 Task: Look for products in the category "IPA" from New Belgium only.
Action: Mouse moved to (860, 345)
Screenshot: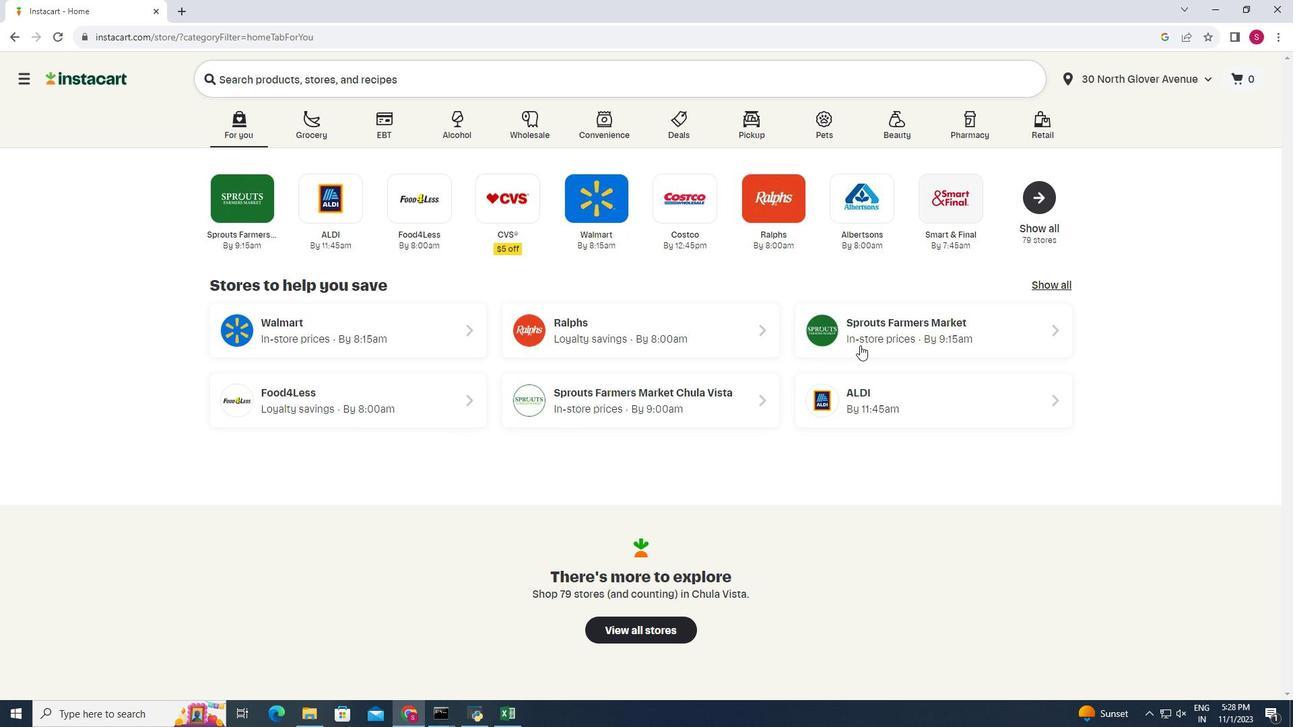 
Action: Mouse pressed left at (860, 345)
Screenshot: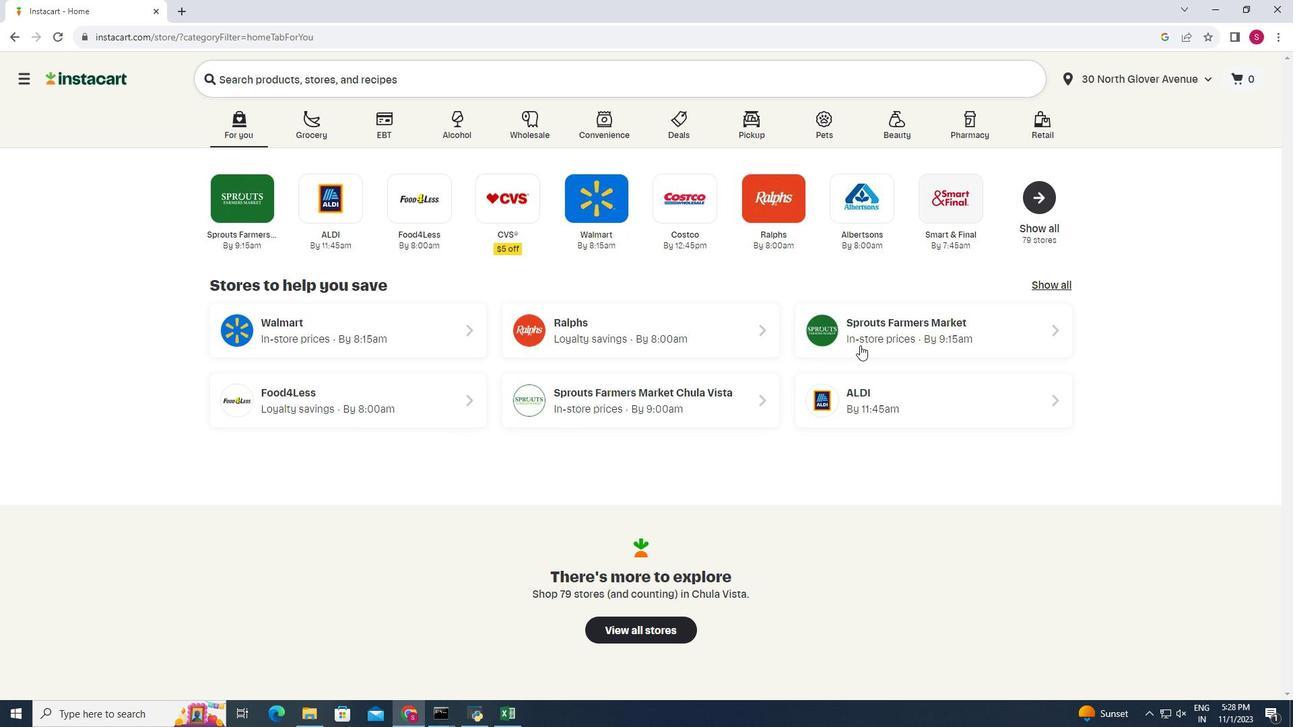 
Action: Mouse moved to (113, 686)
Screenshot: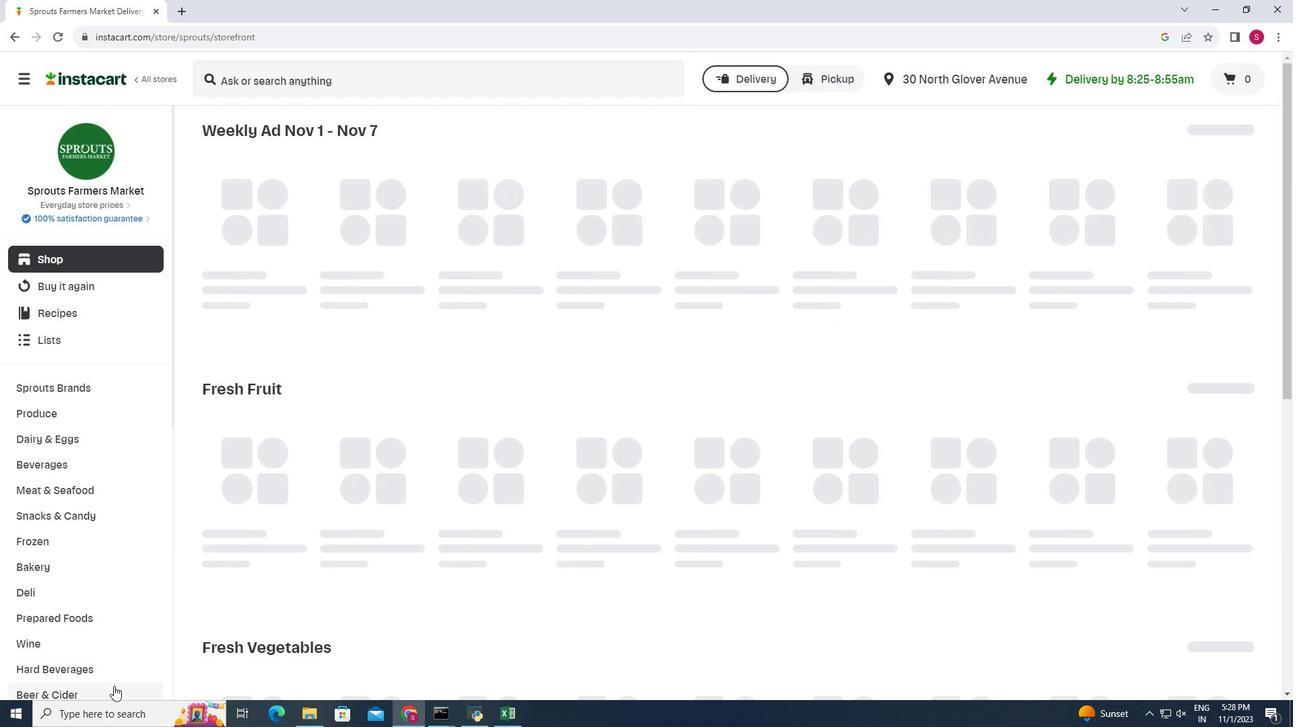 
Action: Mouse pressed left at (113, 686)
Screenshot: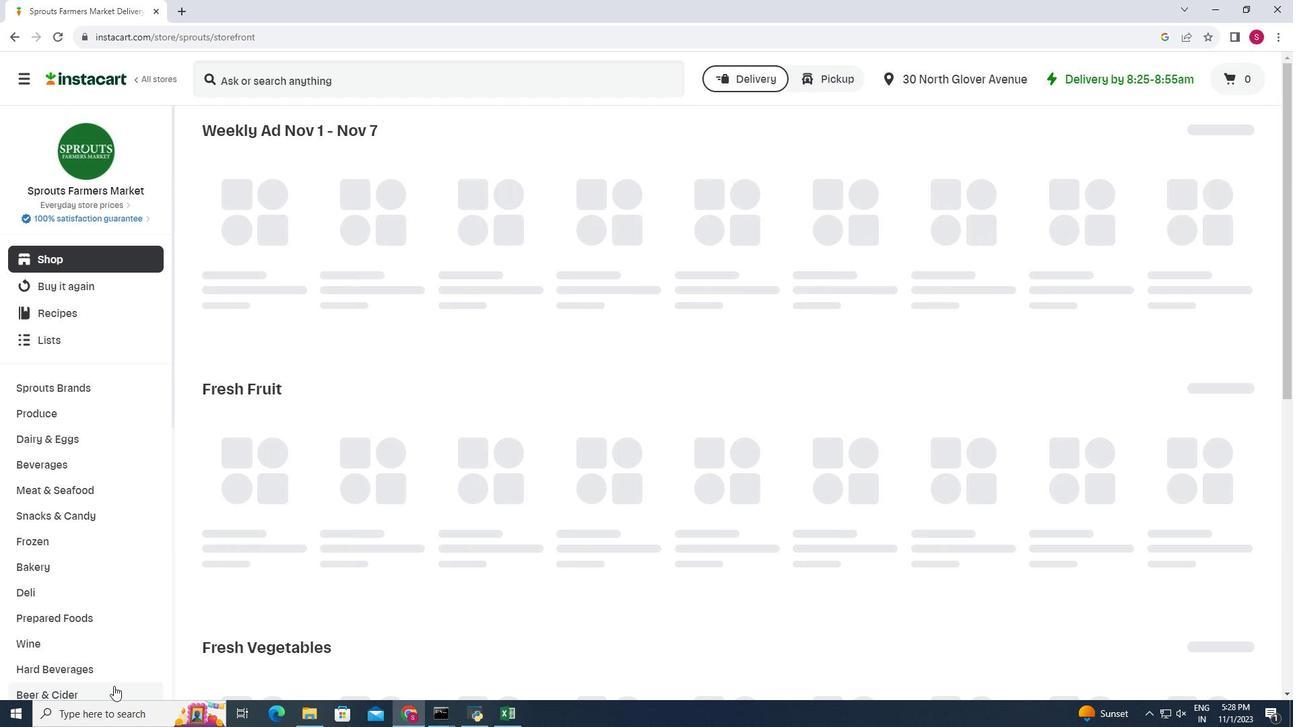 
Action: Mouse moved to (303, 166)
Screenshot: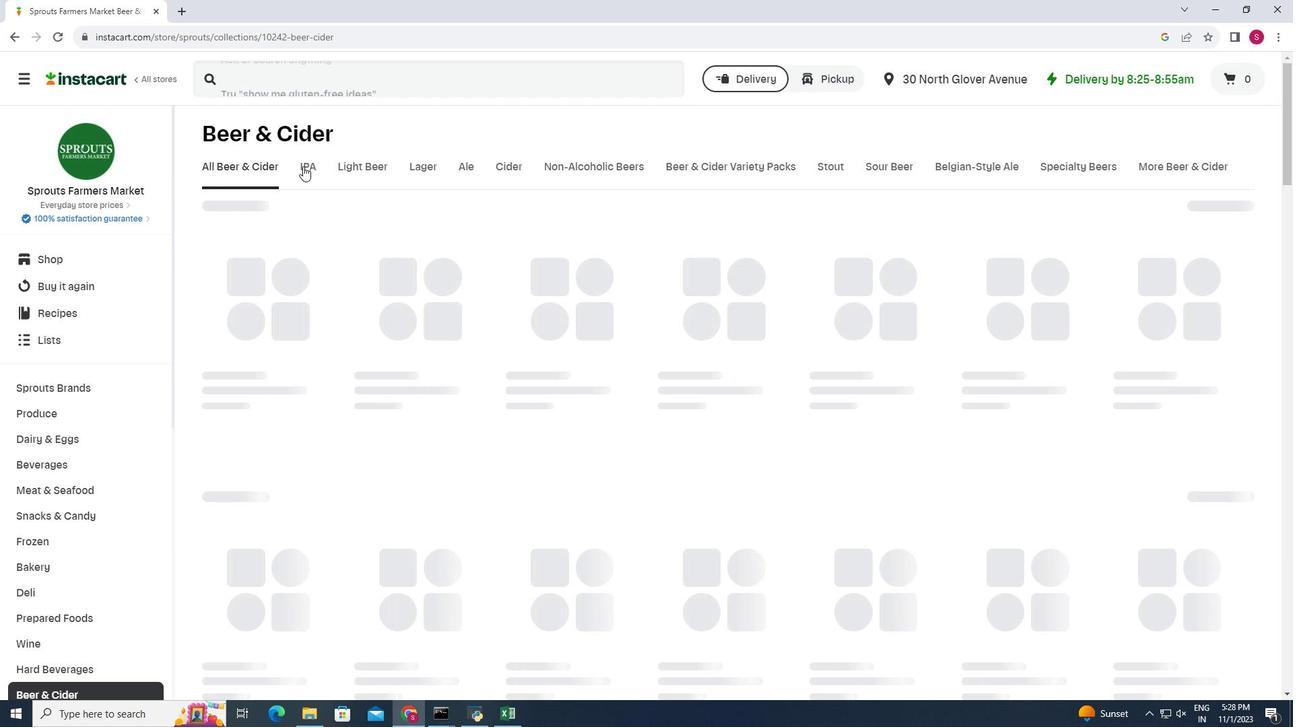 
Action: Mouse pressed left at (303, 166)
Screenshot: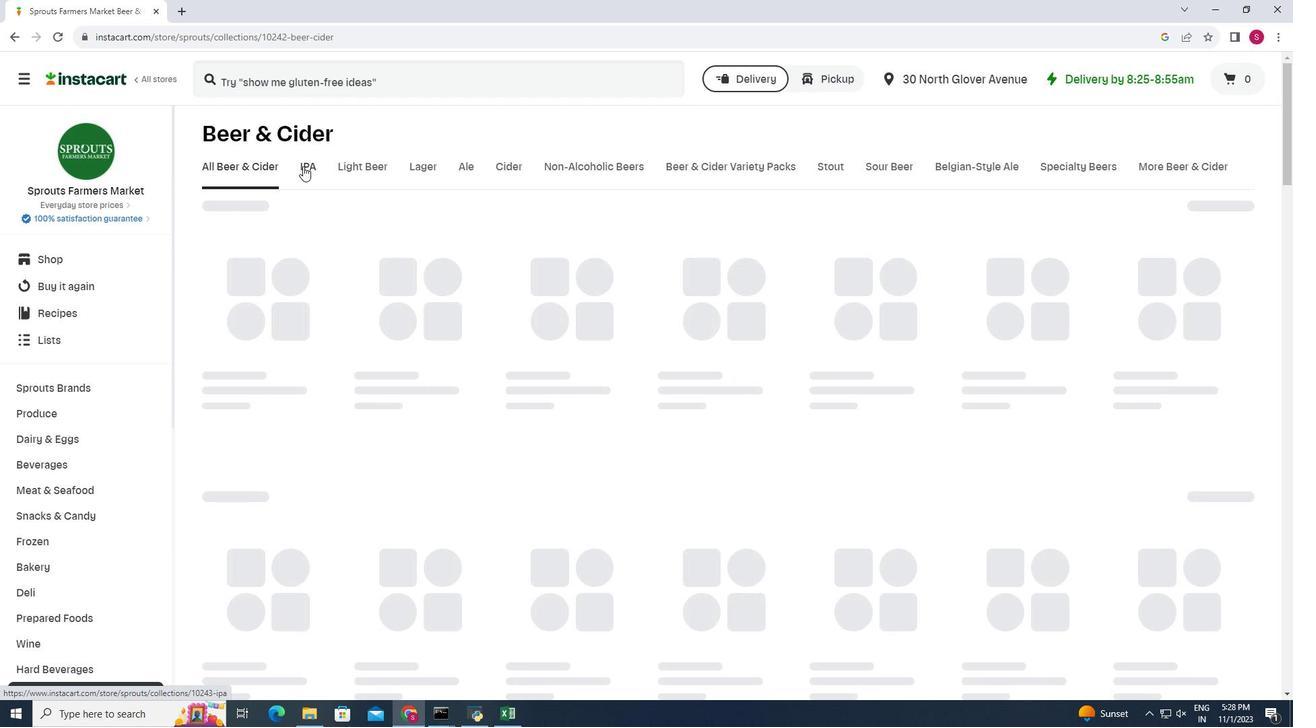 
Action: Mouse moved to (410, 213)
Screenshot: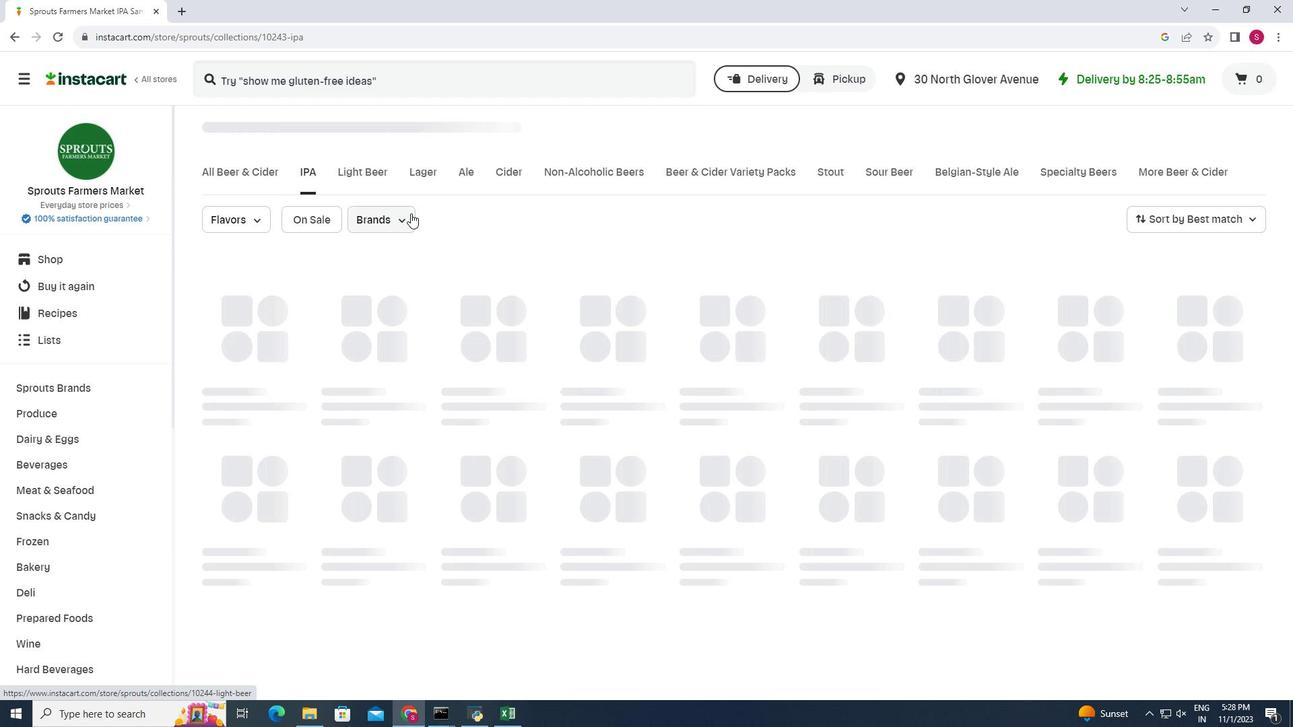 
Action: Mouse pressed left at (410, 213)
Screenshot: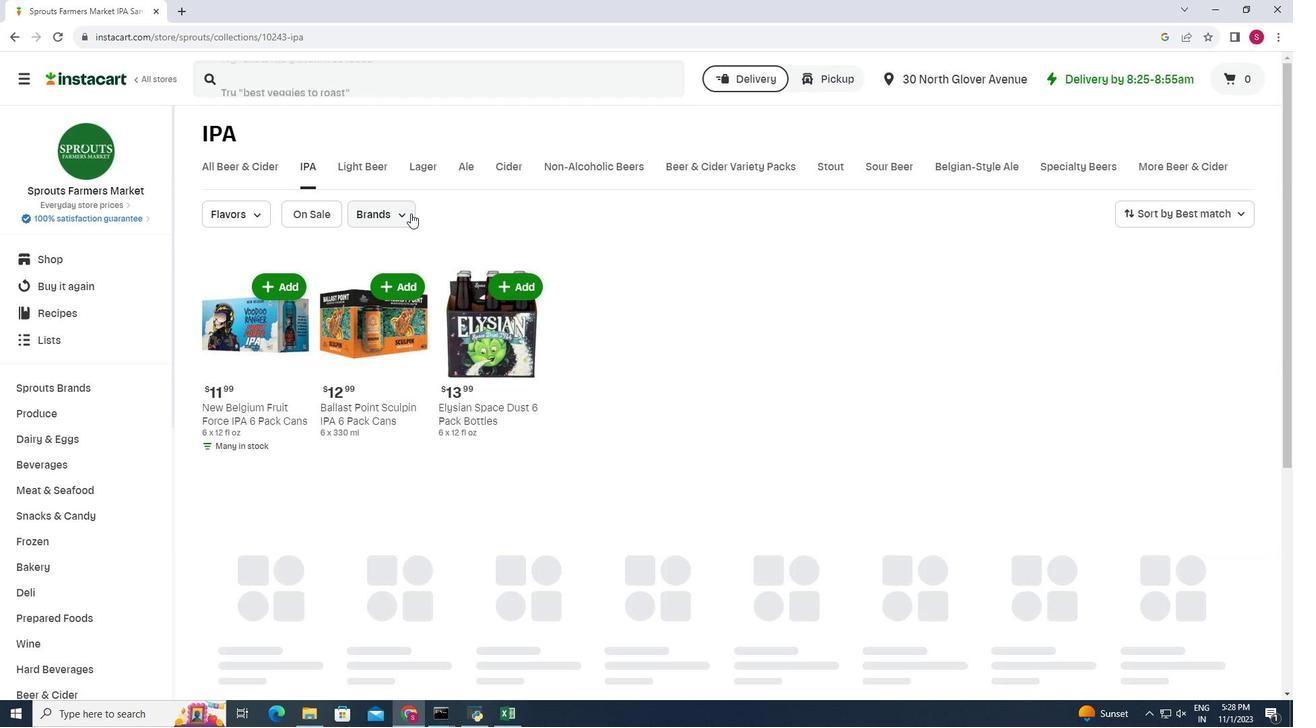 
Action: Mouse moved to (393, 216)
Screenshot: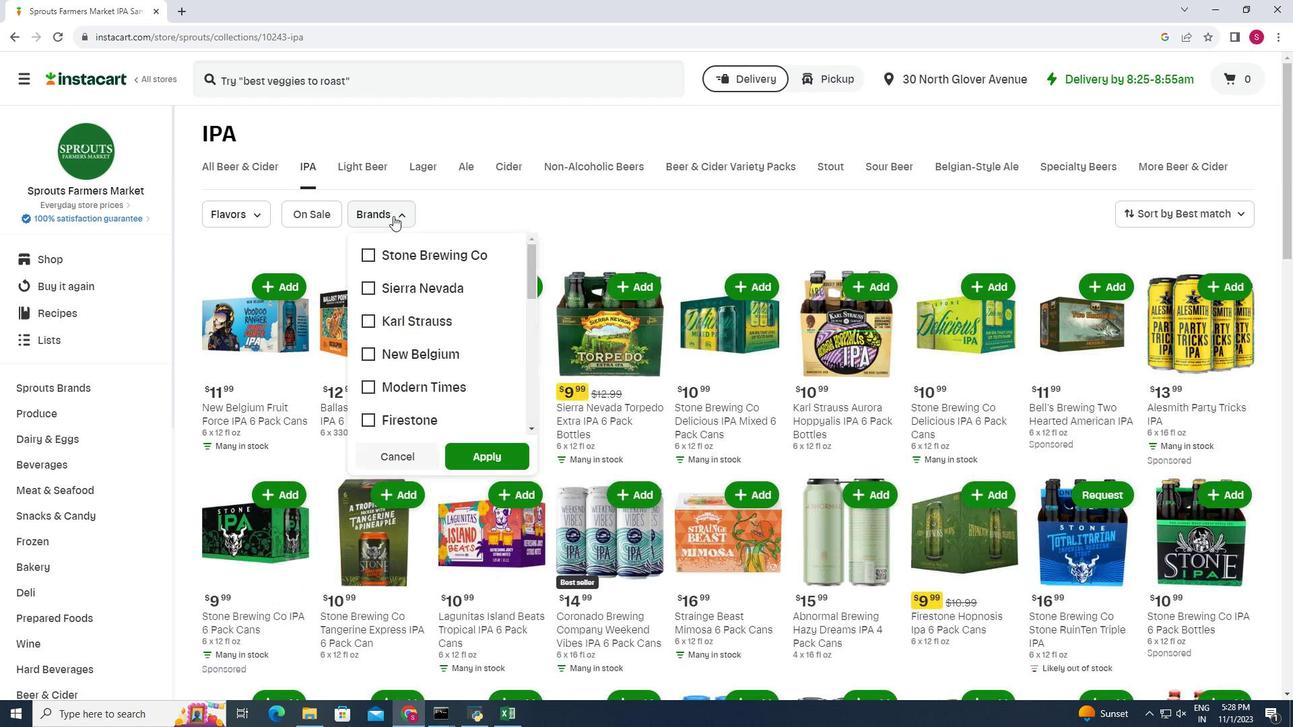 
Action: Mouse pressed left at (393, 216)
Screenshot: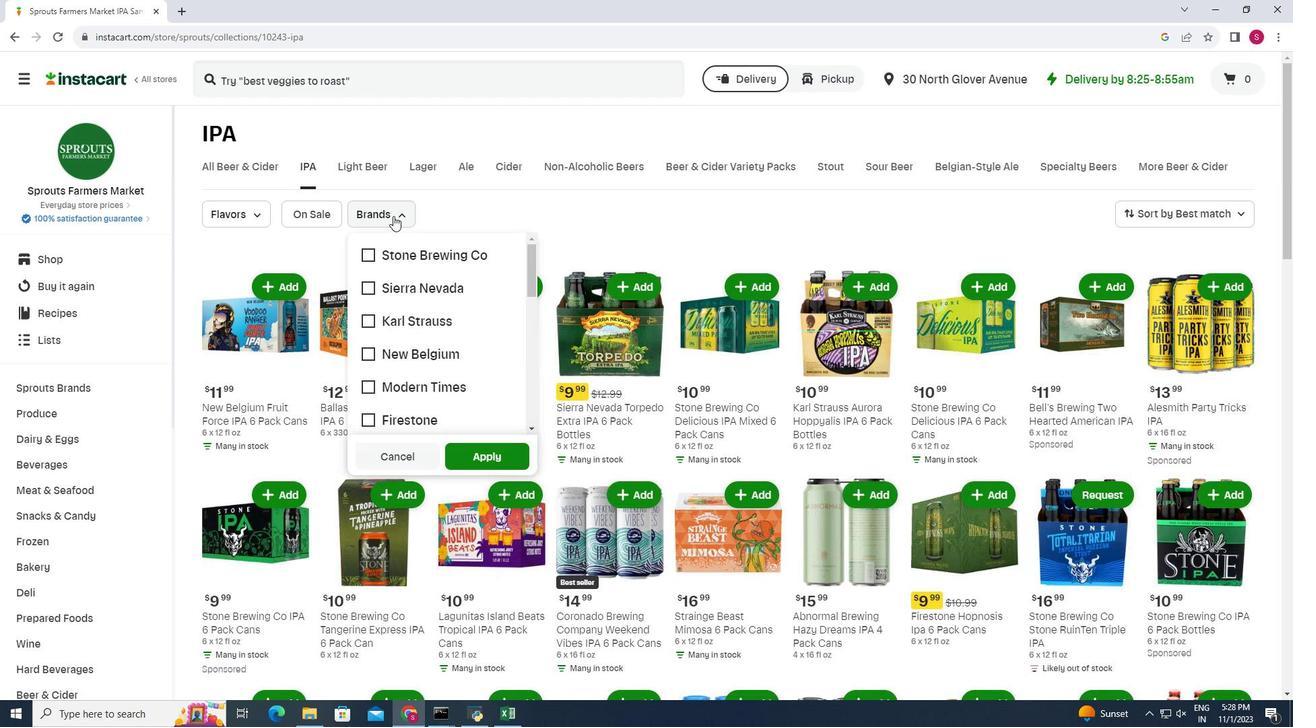 
Action: Mouse pressed left at (393, 216)
Screenshot: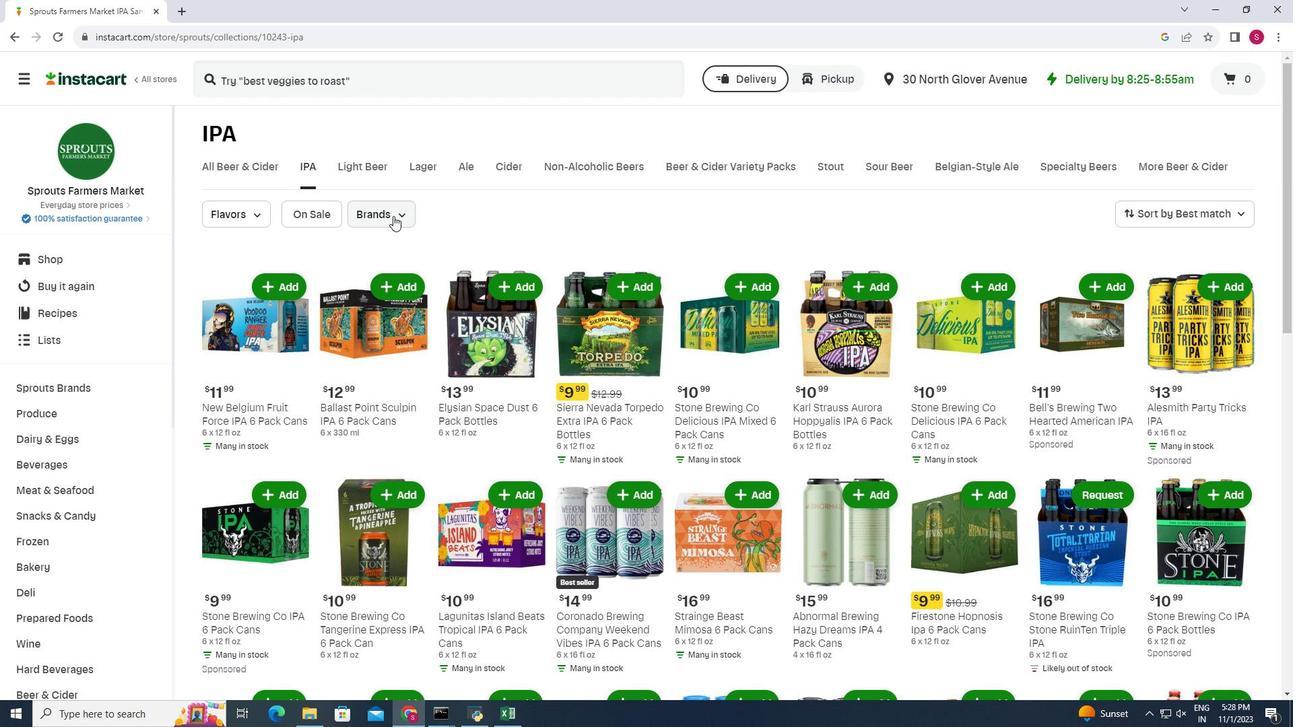 
Action: Mouse moved to (417, 348)
Screenshot: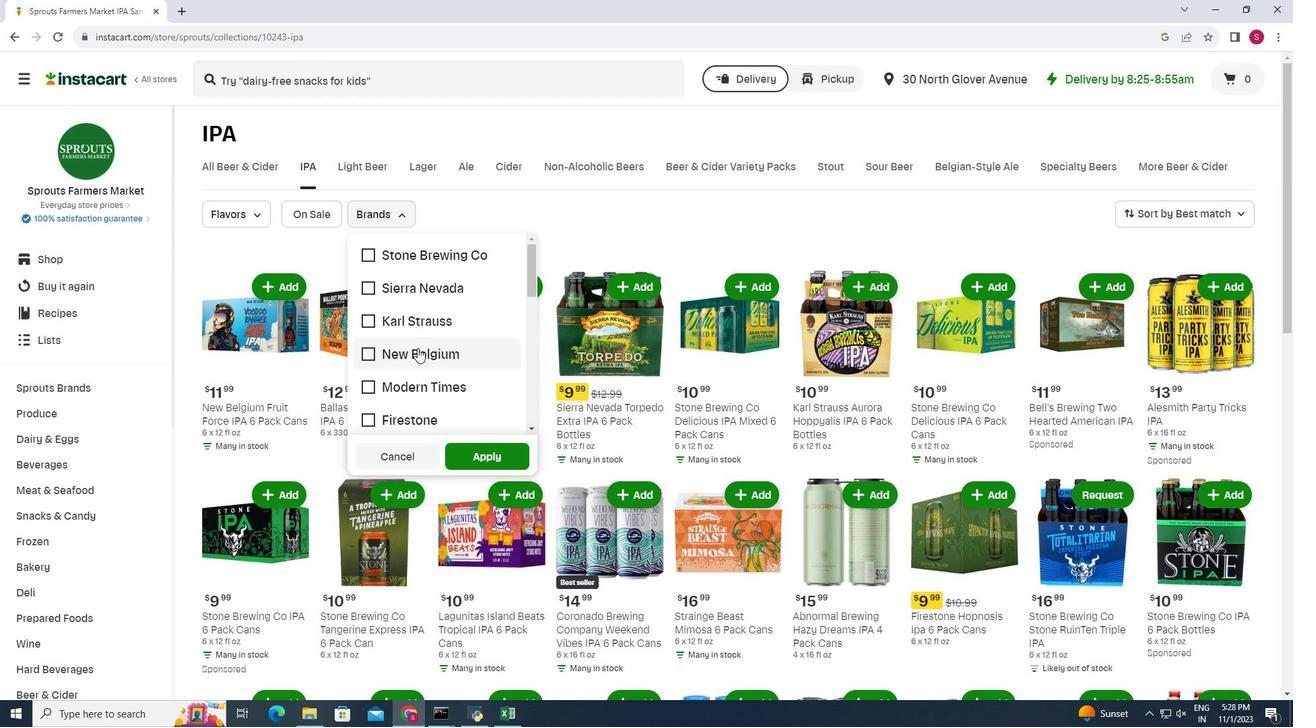 
Action: Mouse pressed left at (417, 348)
Screenshot: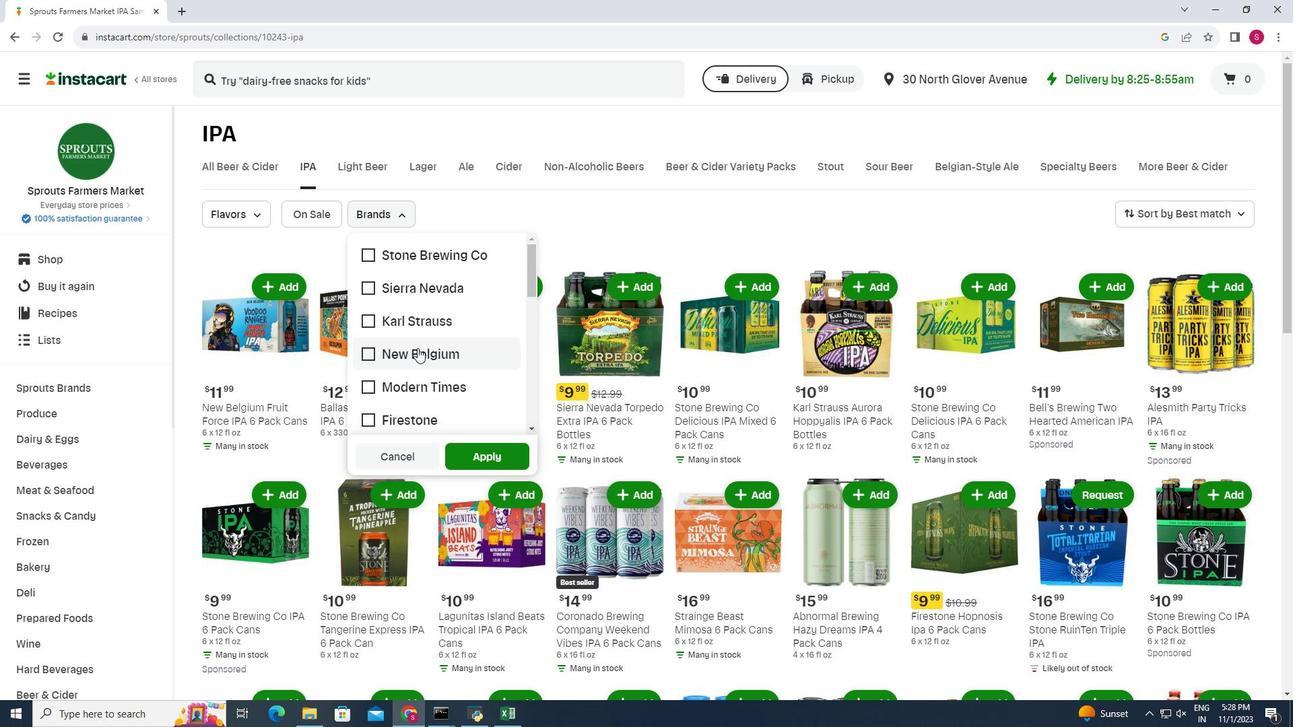 
Action: Mouse moved to (480, 460)
Screenshot: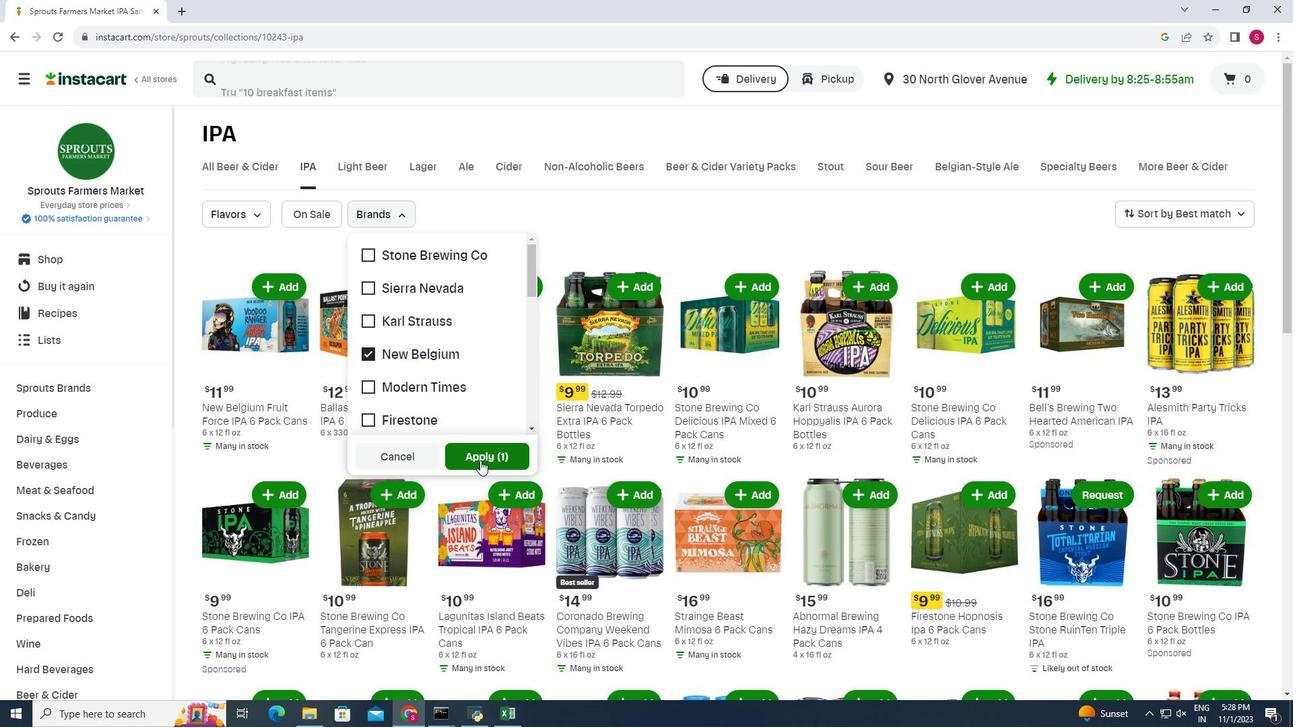 
Action: Mouse pressed left at (480, 460)
Screenshot: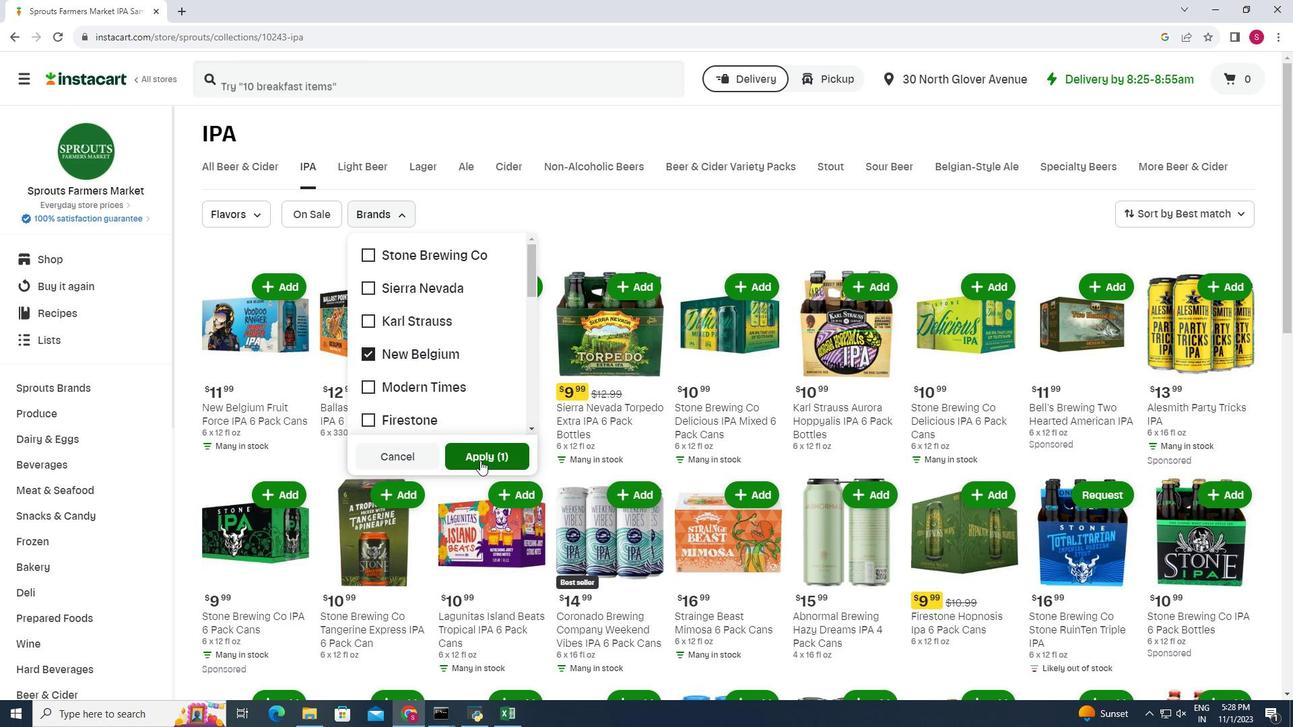 
Action: Mouse moved to (762, 435)
Screenshot: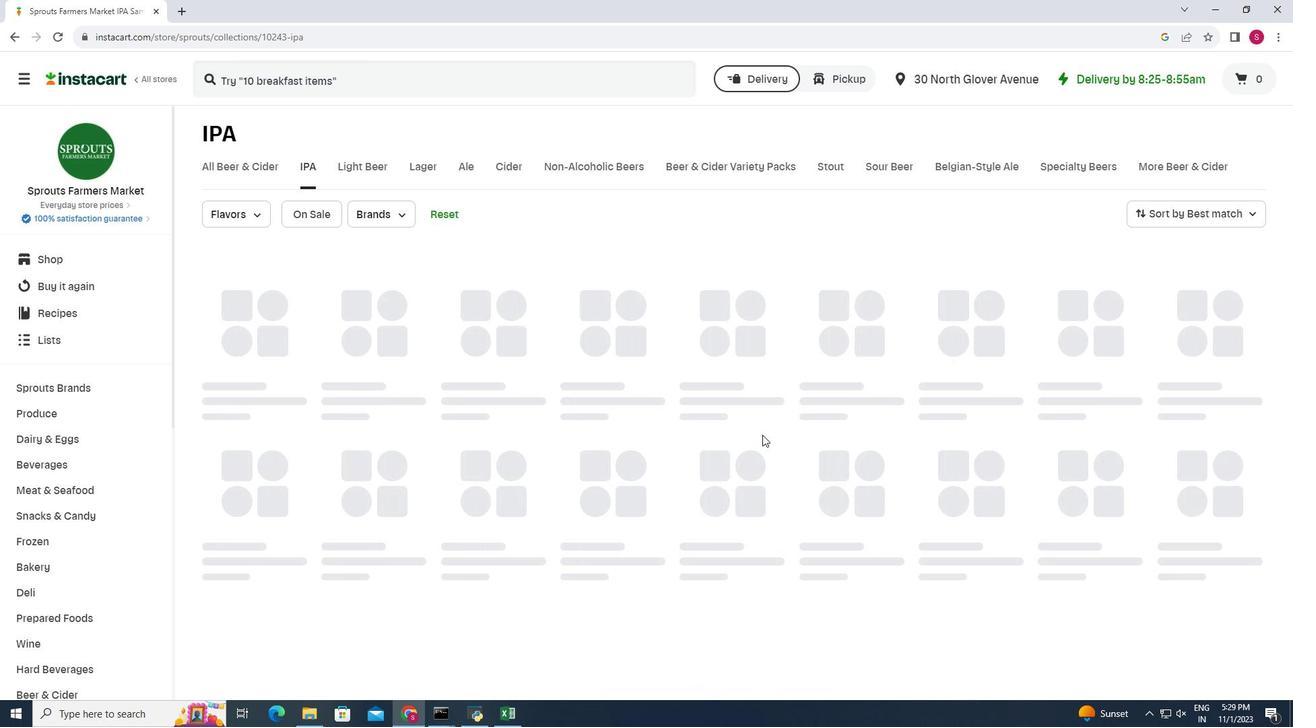 
